 Task: Create a section Debug Drift and in the section, add a milestone Artificial Intelligence Integration in the project Wayfarer.
Action: Mouse moved to (64, 352)
Screenshot: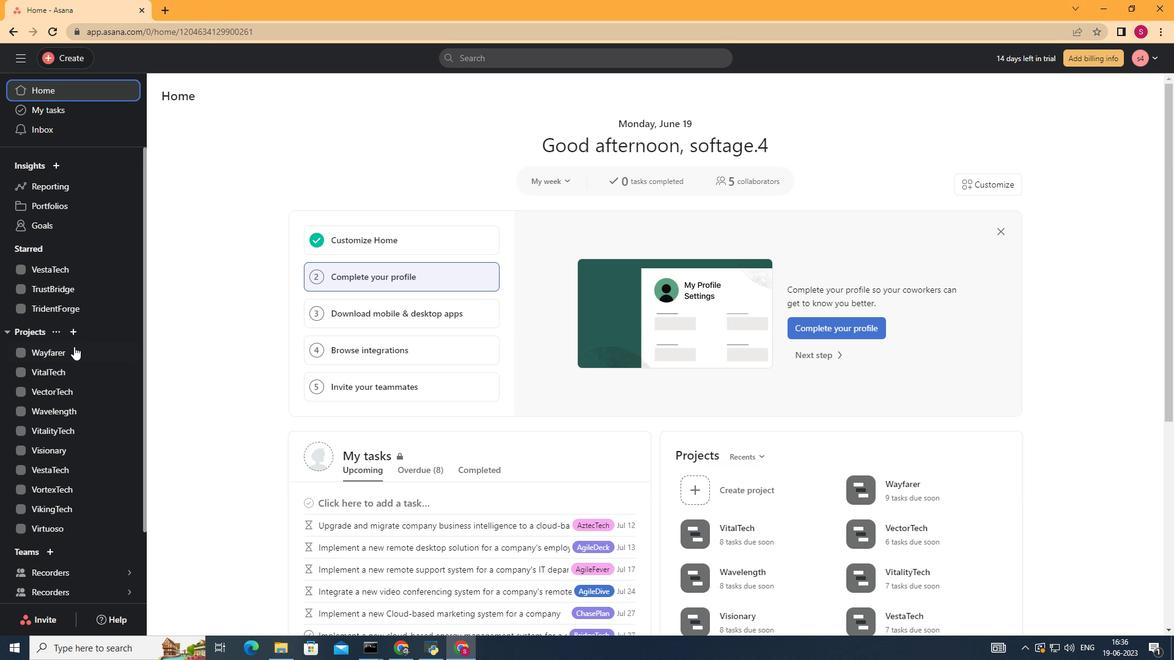 
Action: Mouse pressed left at (64, 352)
Screenshot: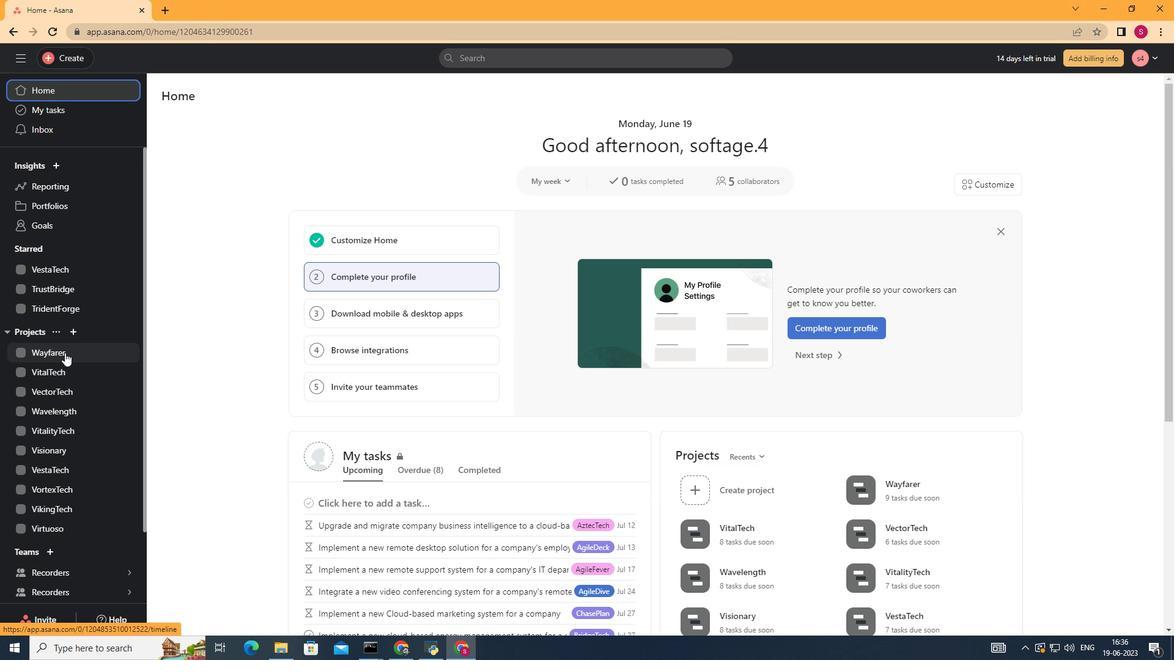 
Action: Mouse moved to (272, 440)
Screenshot: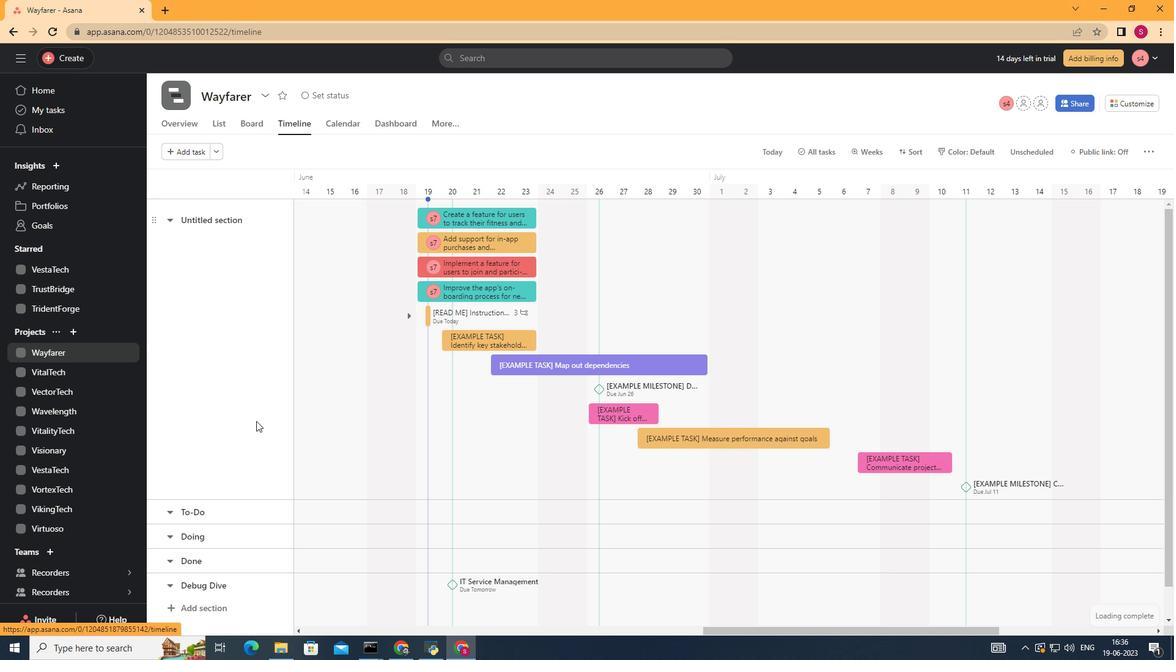 
Action: Mouse scrolled (272, 440) with delta (0, 0)
Screenshot: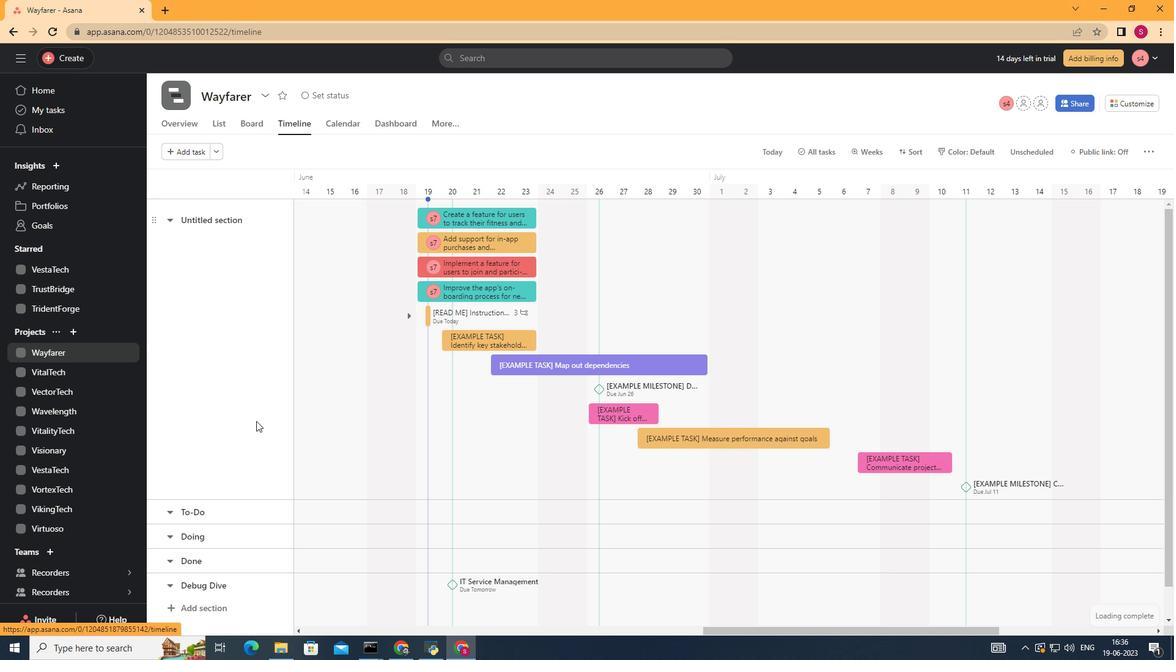 
Action: Mouse moved to (271, 444)
Screenshot: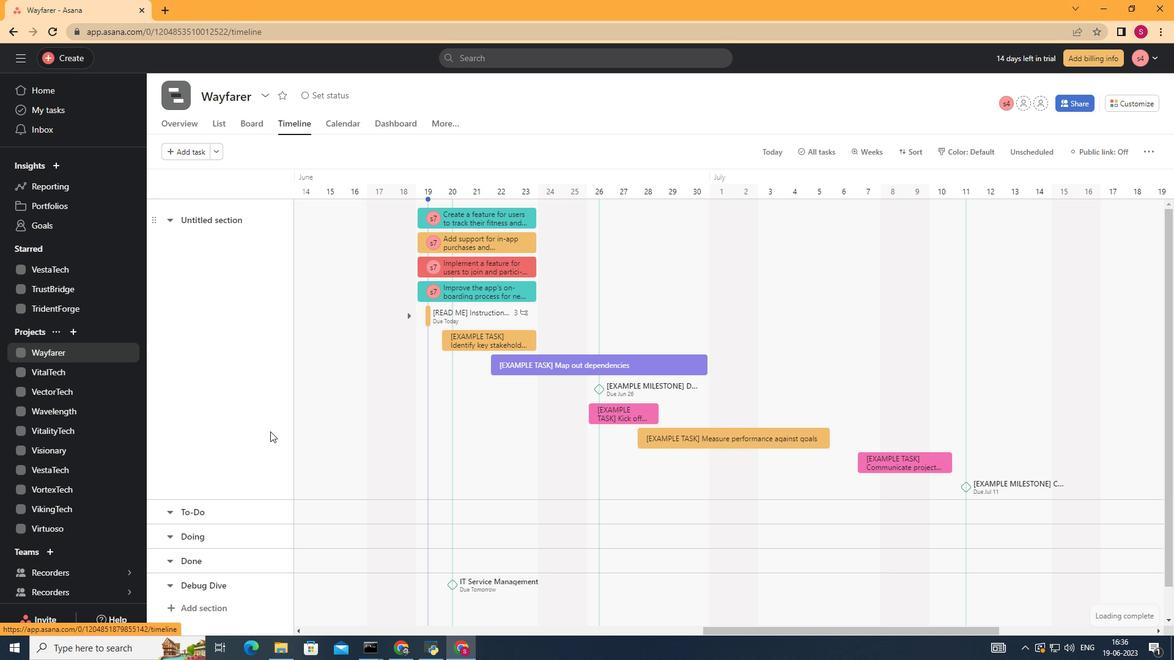 
Action: Mouse scrolled (271, 444) with delta (0, 0)
Screenshot: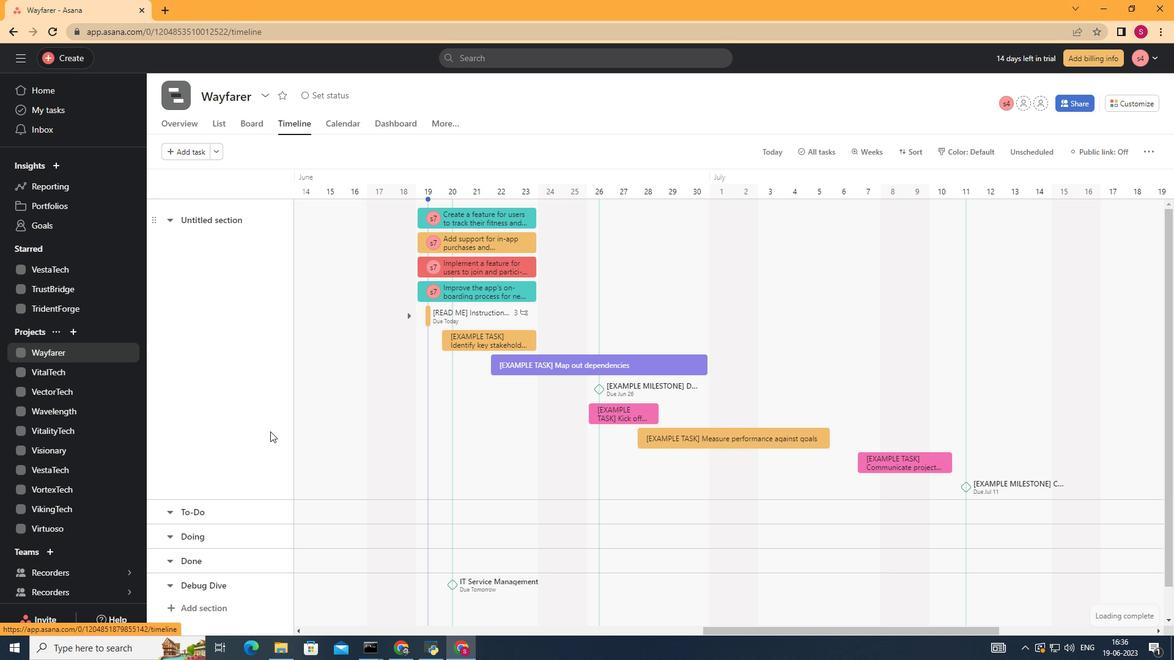 
Action: Mouse moved to (269, 448)
Screenshot: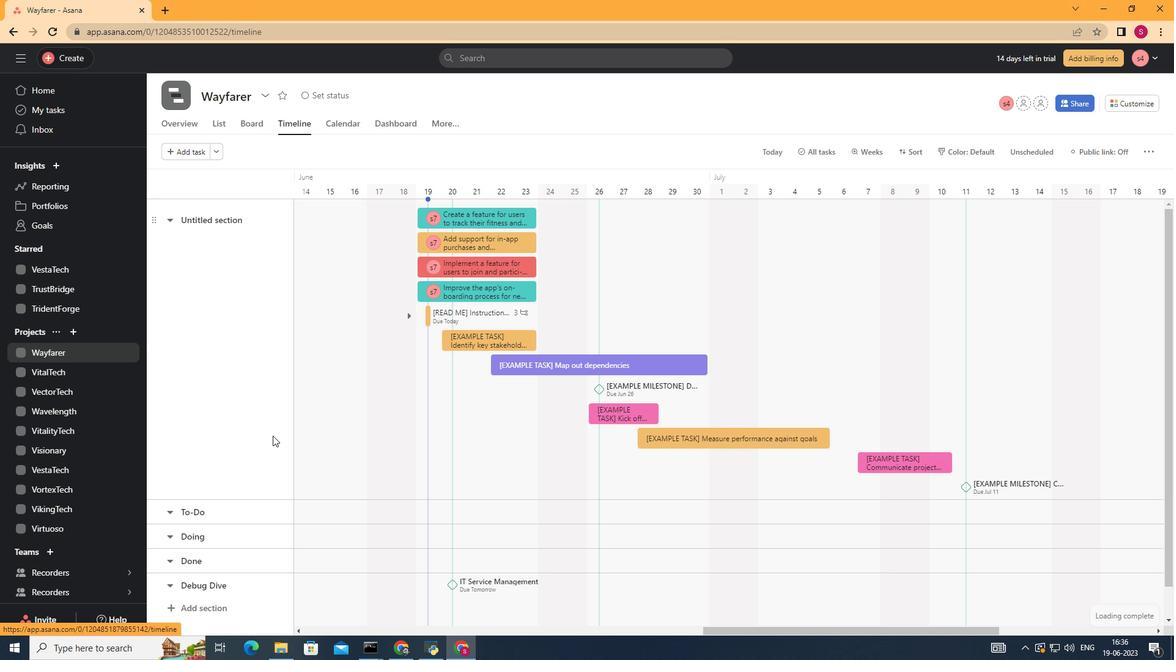 
Action: Mouse scrolled (269, 447) with delta (0, 0)
Screenshot: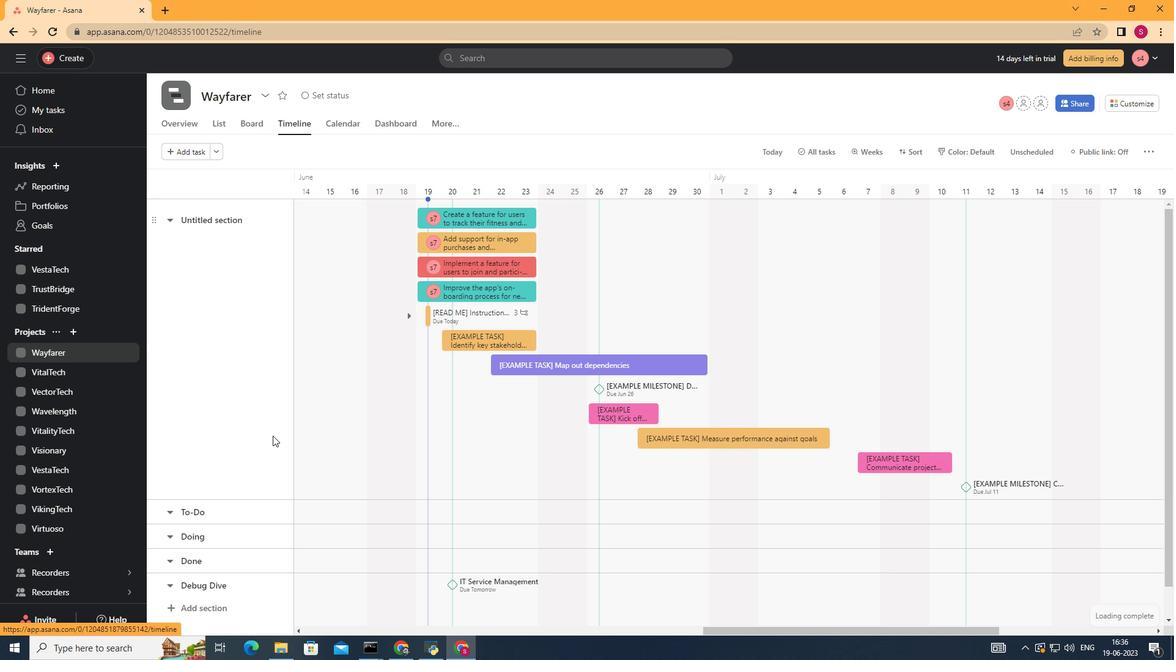 
Action: Mouse moved to (193, 569)
Screenshot: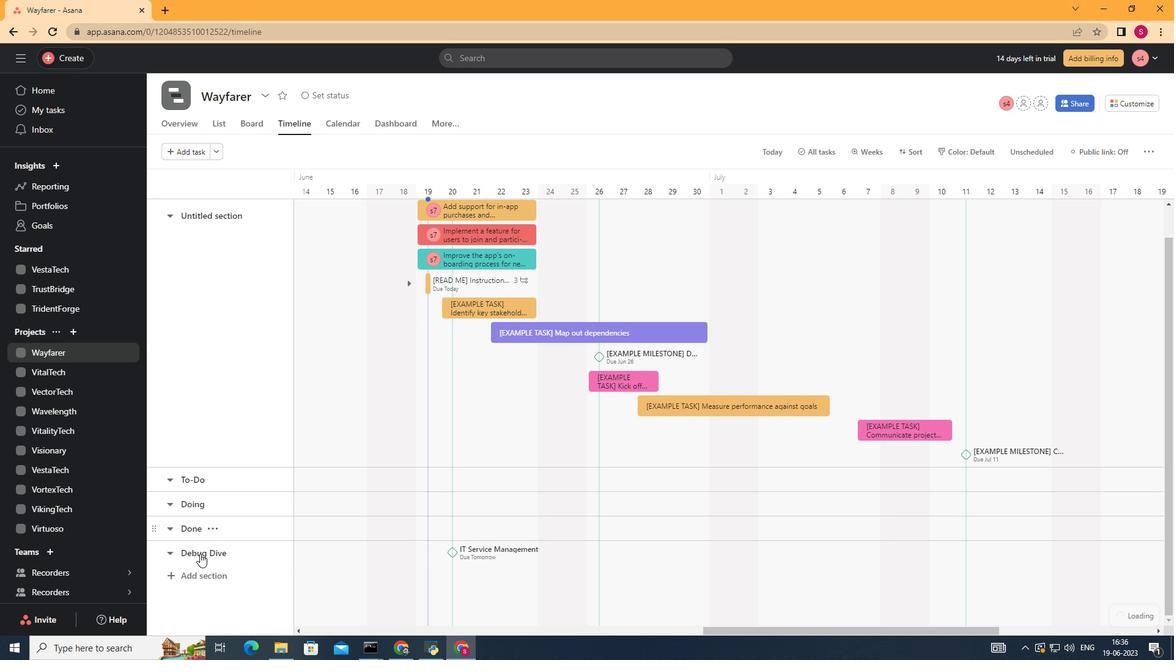 
Action: Mouse pressed left at (193, 569)
Screenshot: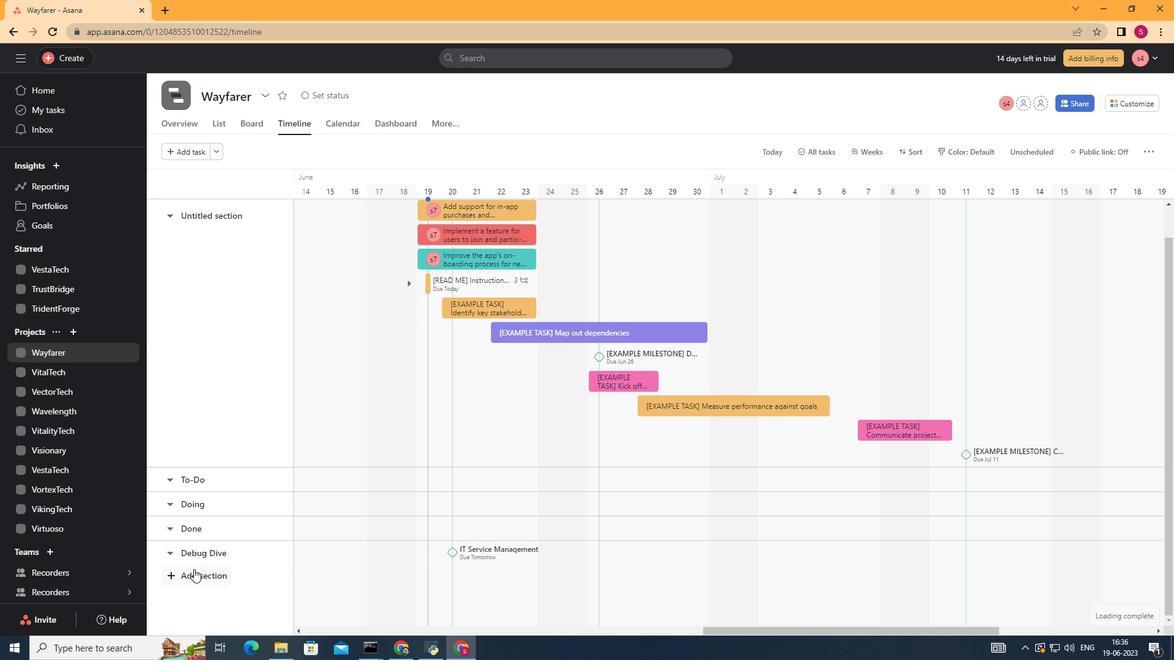 
Action: Mouse moved to (192, 572)
Screenshot: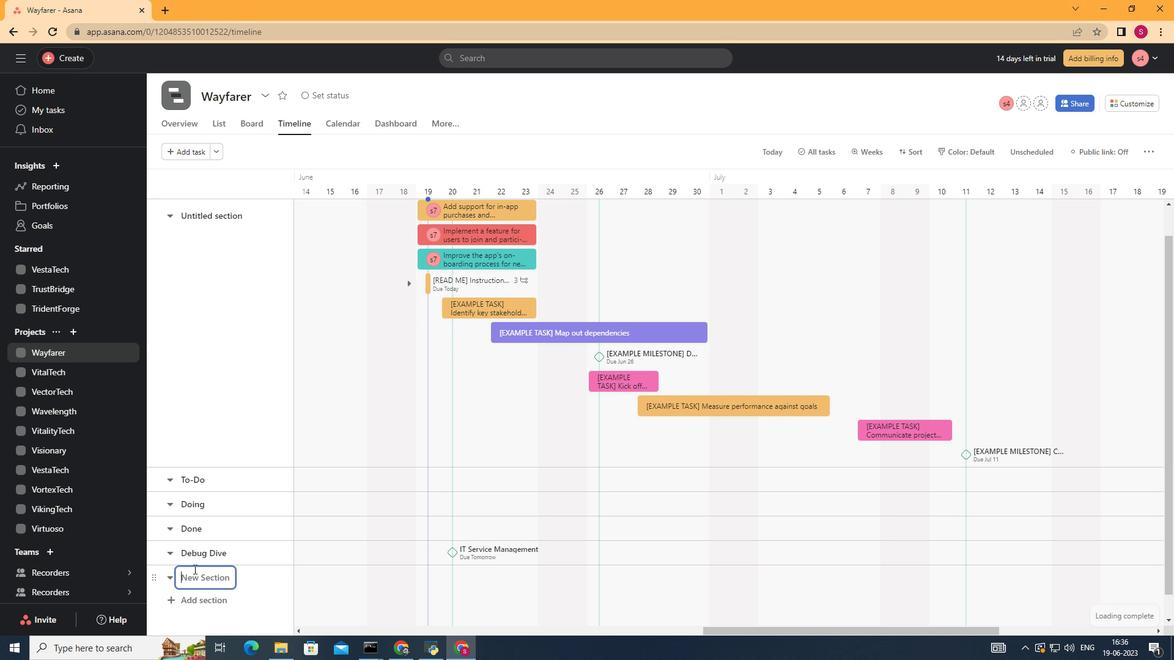 
Action: Mouse pressed left at (192, 572)
Screenshot: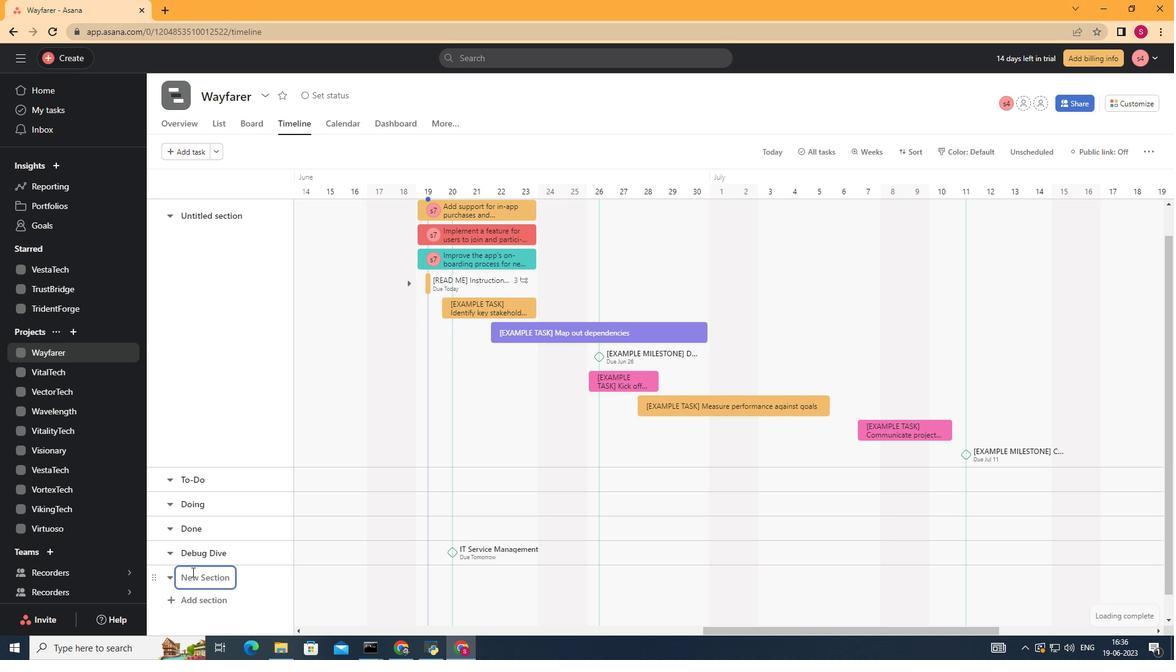 
Action: Key pressed <Key.shift>Debug<Key.space><Key.shift>Drift<Key.enter>
Screenshot: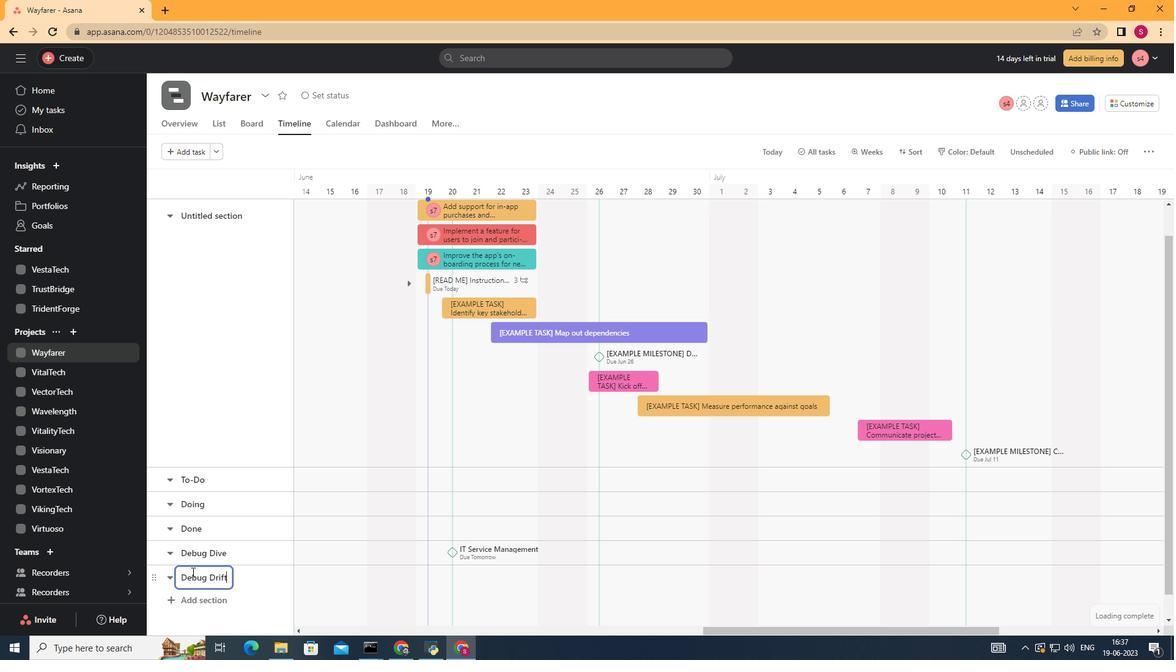 
Action: Mouse moved to (355, 578)
Screenshot: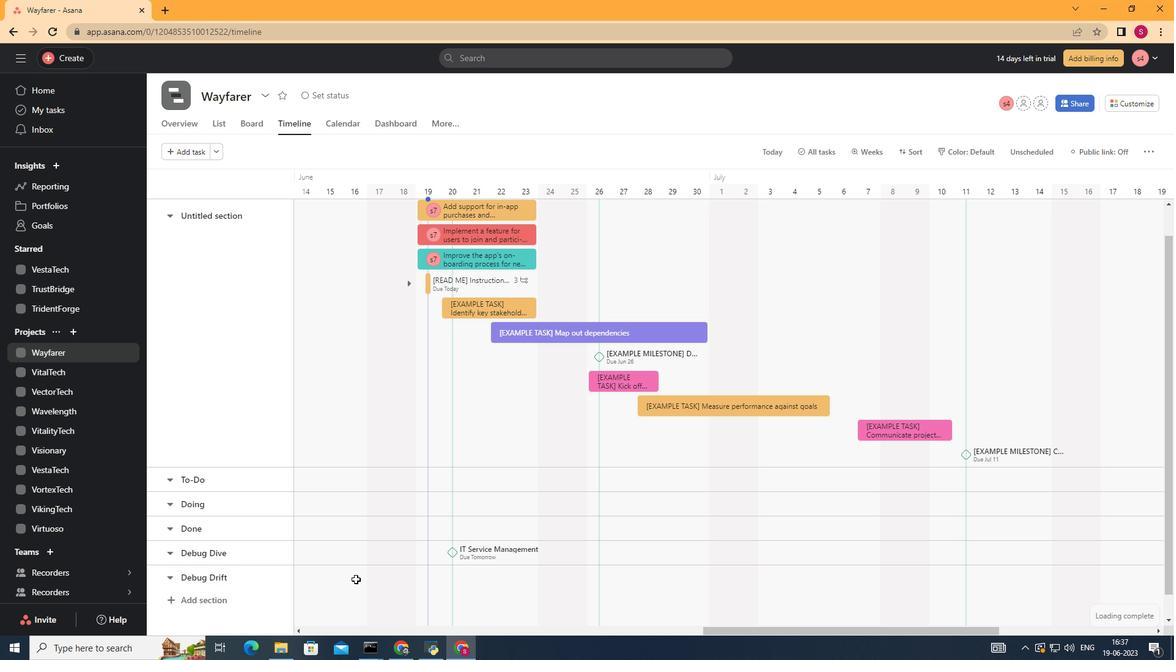 
Action: Mouse pressed left at (355, 578)
Screenshot: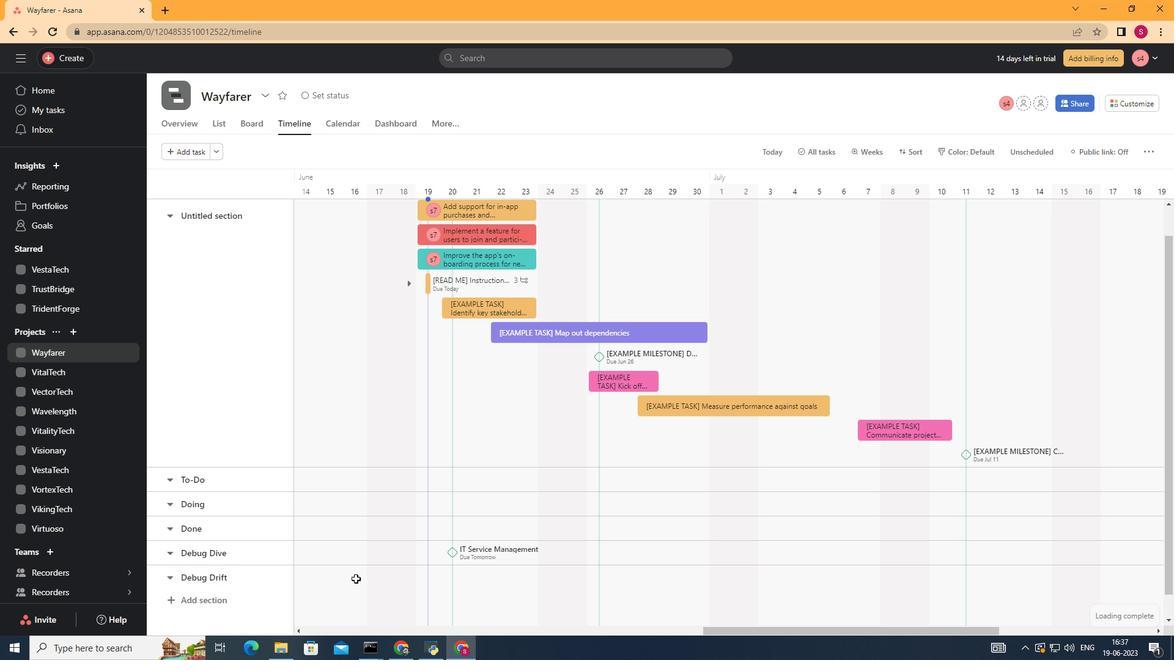 
Action: Key pressed <Key.shift>Artificial<Key.space><Key.shift>Intelligence<Key.space><Key.shift><Key.shift><Key.shift>Integration<Key.enter>
Screenshot: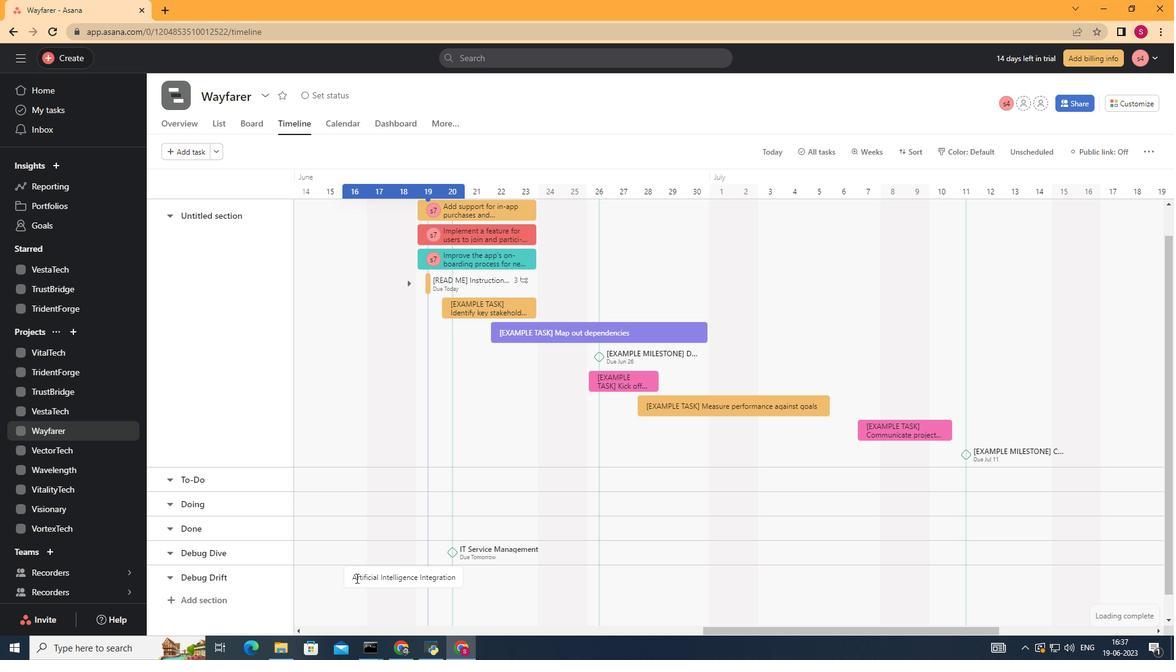 
Action: Mouse moved to (397, 579)
Screenshot: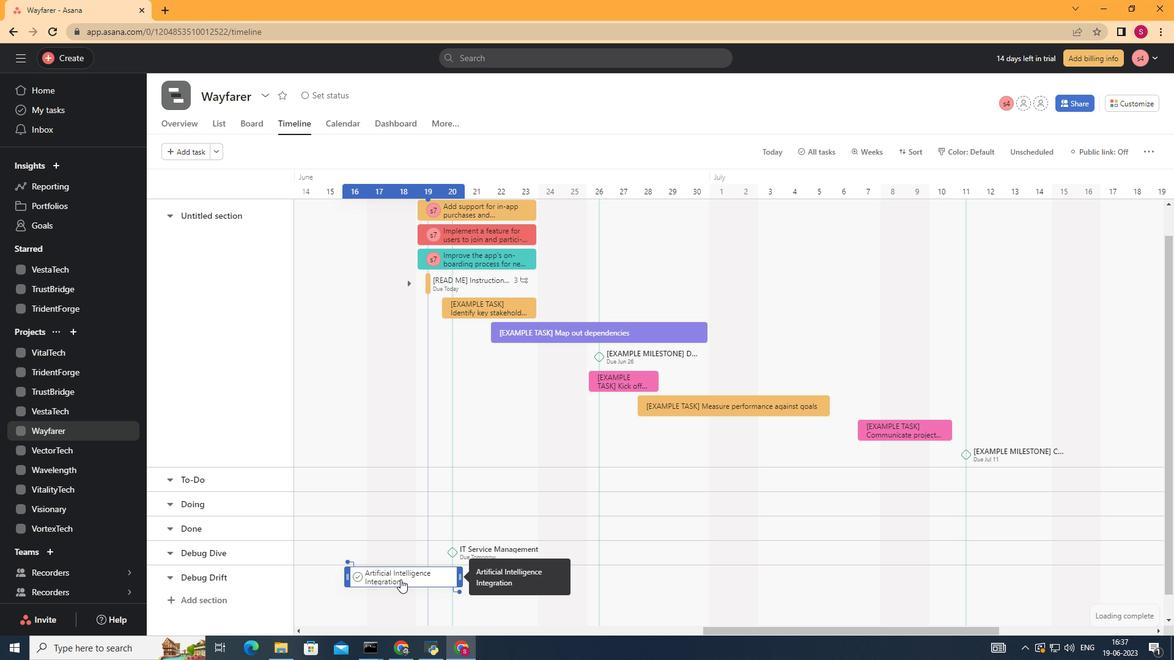 
Action: Mouse pressed right at (397, 579)
Screenshot: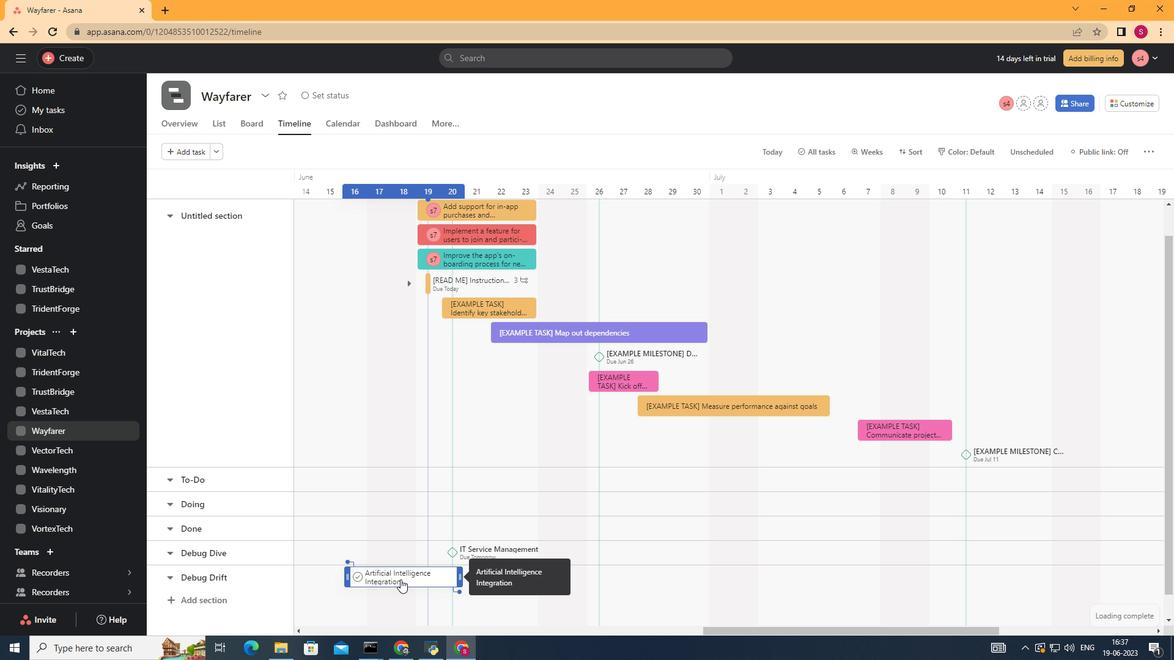 
Action: Mouse moved to (442, 515)
Screenshot: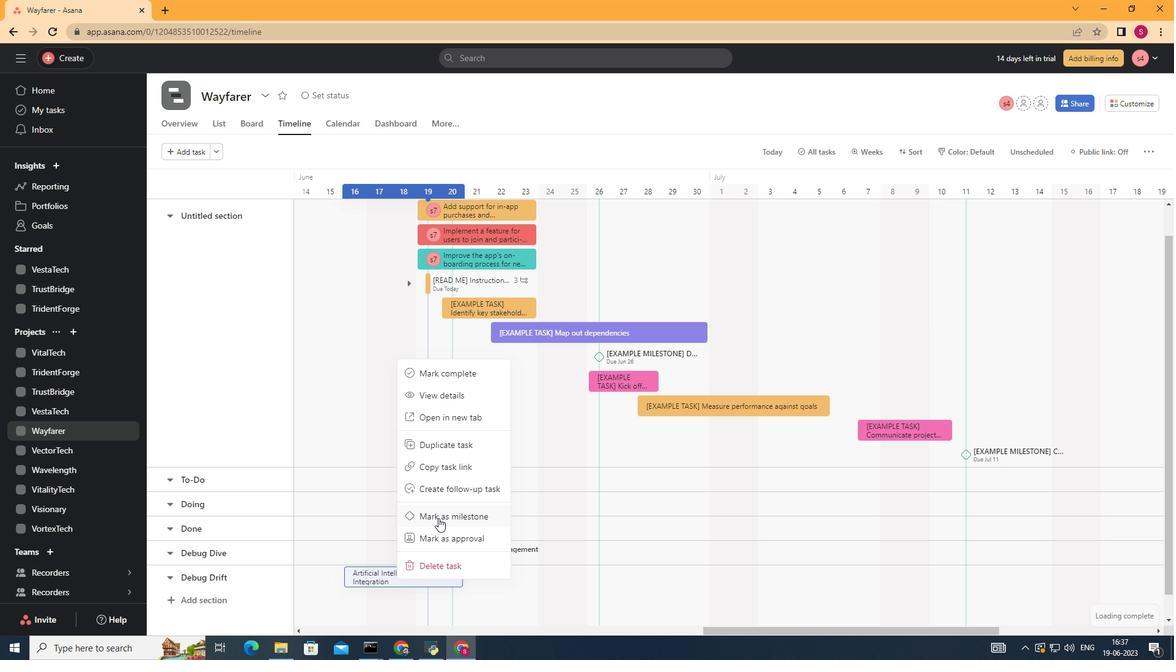 
Action: Mouse pressed left at (442, 515)
Screenshot: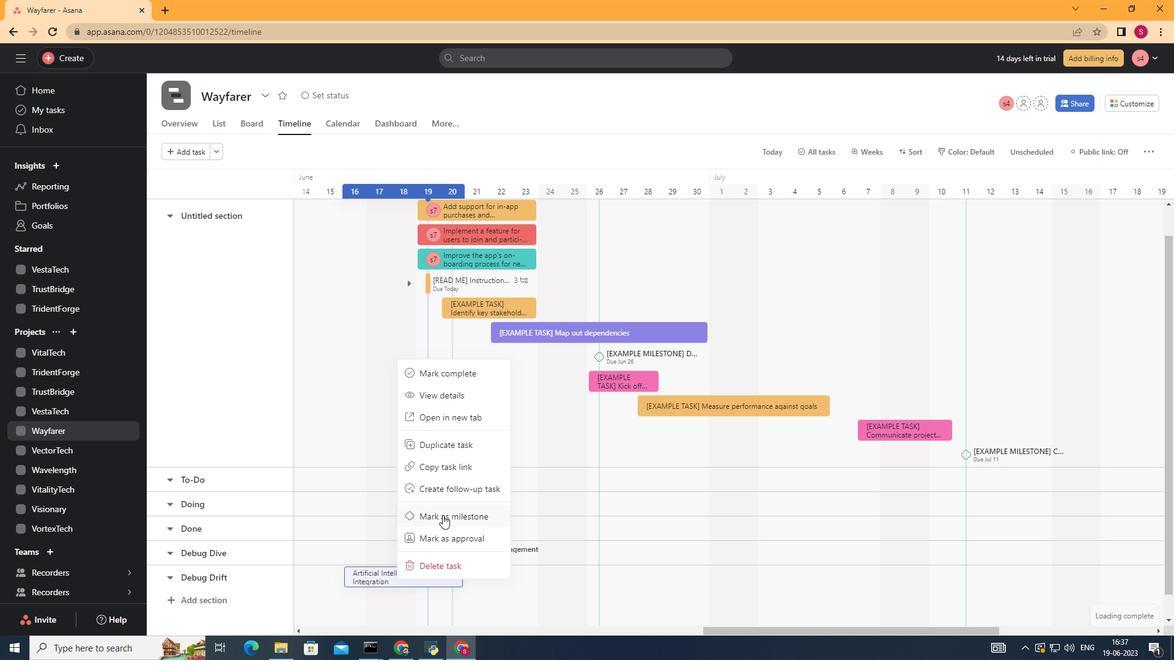 
Action: Mouse moved to (468, 574)
Screenshot: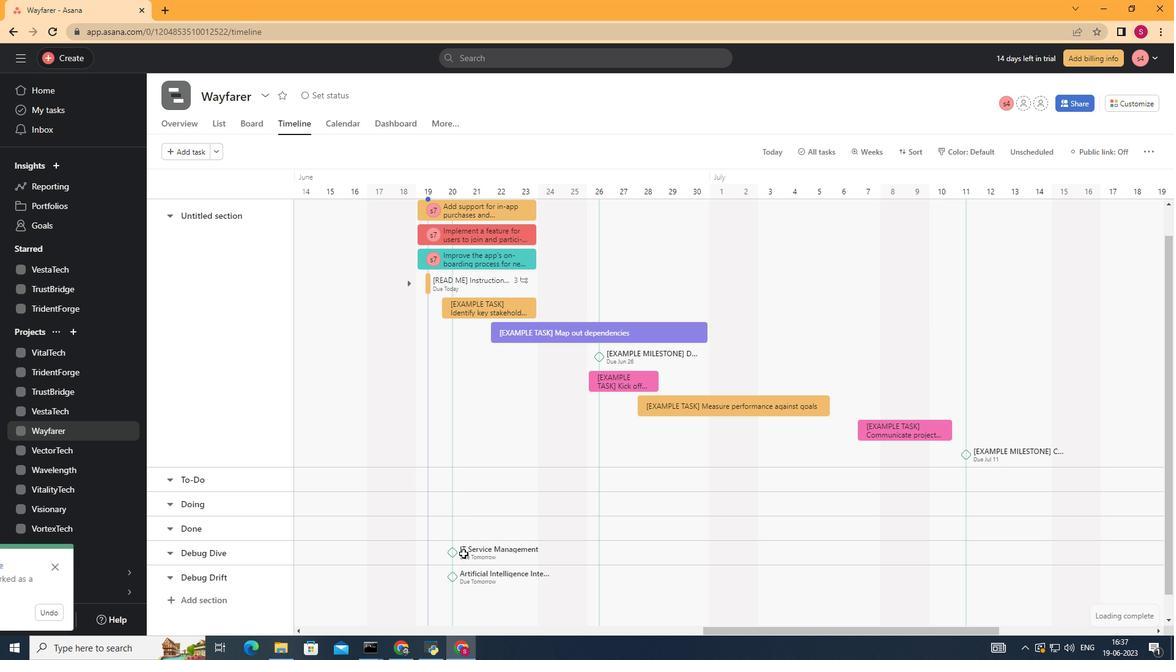 
